 Task: Add an event with the title Casual Sales Pipeline Review and Sales Funnel Optimization, date '2023/11/23', time 7:00 AM to 9:00 AM, logged in from the account softage.3@softage.netand send the event invitation to softage.4@softage.net and softage.5@softage.net. Set a reminder for the event 5 minutes before
Action: Mouse moved to (78, 88)
Screenshot: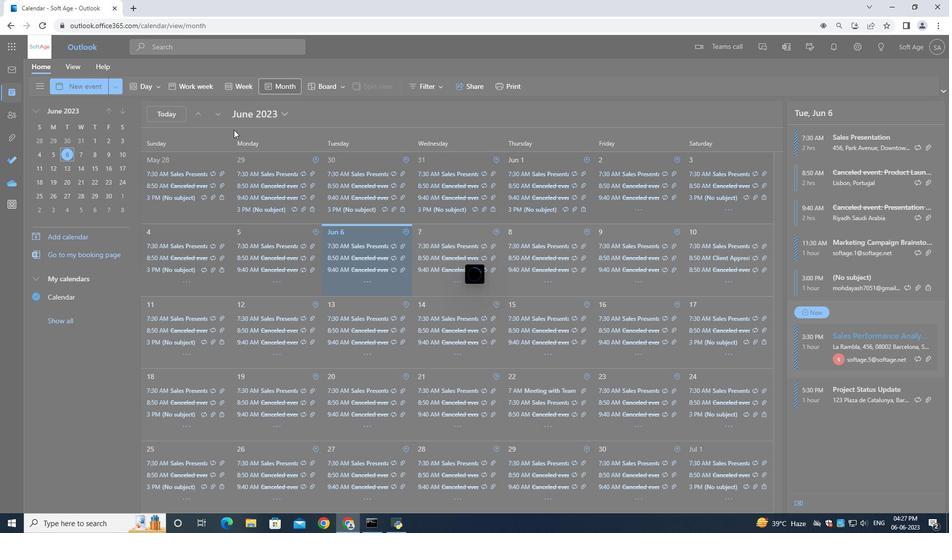
Action: Mouse pressed left at (78, 88)
Screenshot: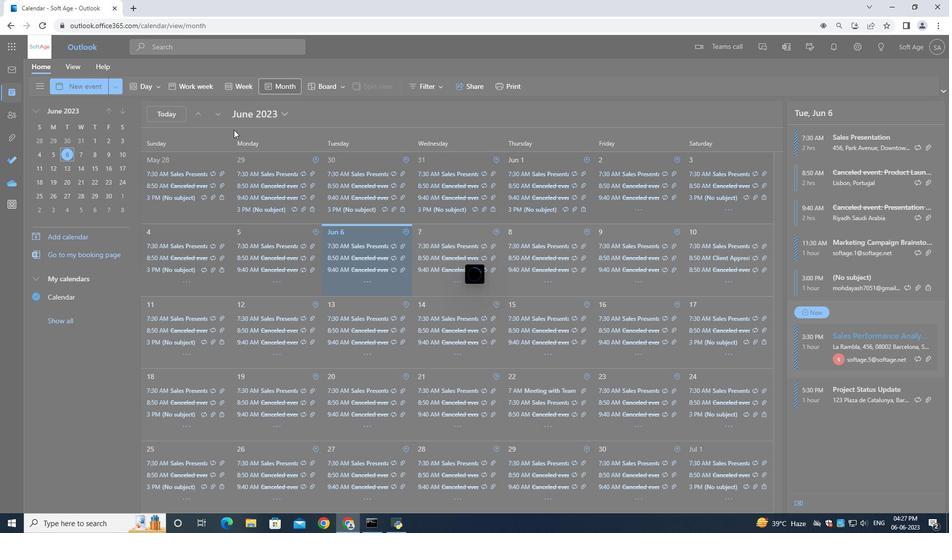 
Action: Mouse moved to (287, 149)
Screenshot: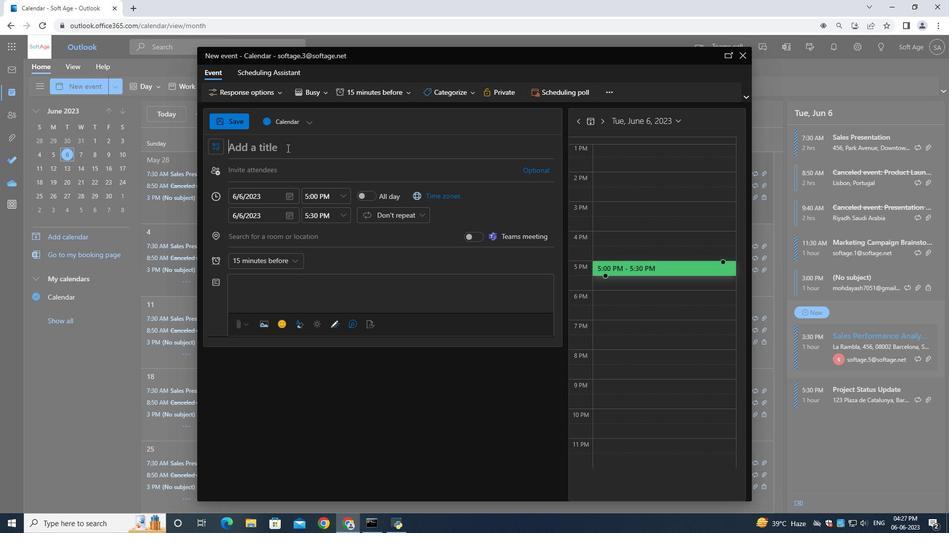 
Action: Mouse pressed left at (287, 149)
Screenshot: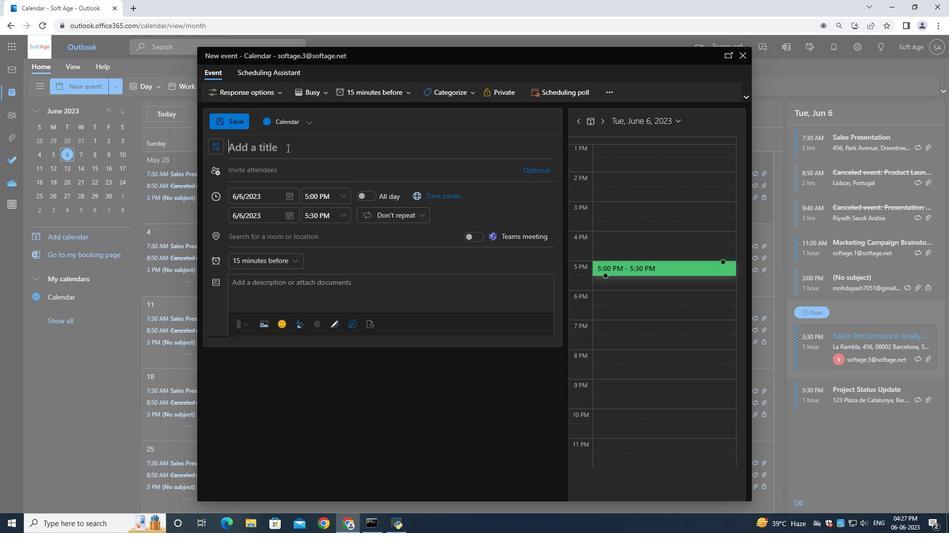 
Action: Mouse moved to (288, 149)
Screenshot: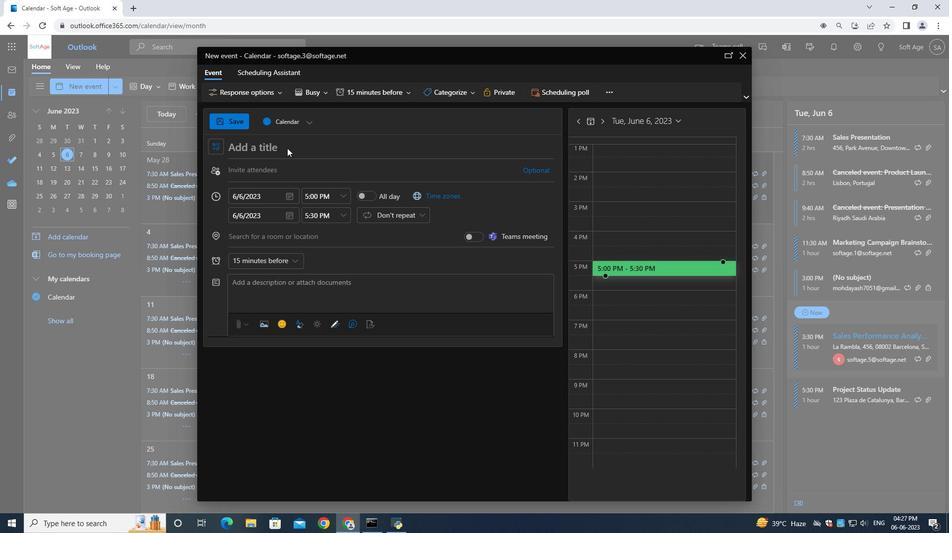 
Action: Key pressed <Key.shift>Casual<Key.space><Key.shift><Key.shift><Key.shift><Key.shift><Key.shift><Key.shift><Key.shift><Key.shift><Key.shift><Key.shift><Key.shift><Key.shift><Key.shift><Key.shift><Key.shift><Key.shift><Key.shift><Key.shift><Key.shift><Key.shift><Key.shift><Key.shift><Key.shift>Sales<Key.space><Key.shift><Key.shift><Key.shift><Key.shift><Key.shift><Key.shift><Key.shift><Key.shift><Key.shift><Key.shift><Key.shift><Key.shift><Key.shift><Key.shift><Key.shift><Key.shift><Key.shift>Pipeline<Key.space><Key.shift>Review<Key.space>and<Key.space><Key.shift><Key.shift><Key.shift><Key.shift><Key.shift><Key.shift><Key.shift><Key.shift><Key.shift>Sales<Key.space><Key.shift><Key.shift><Key.shift><Key.shift><Key.shift><Key.shift><Key.shift><Key.shift>Funnel<Key.space><Key.shift>optimization
Screenshot: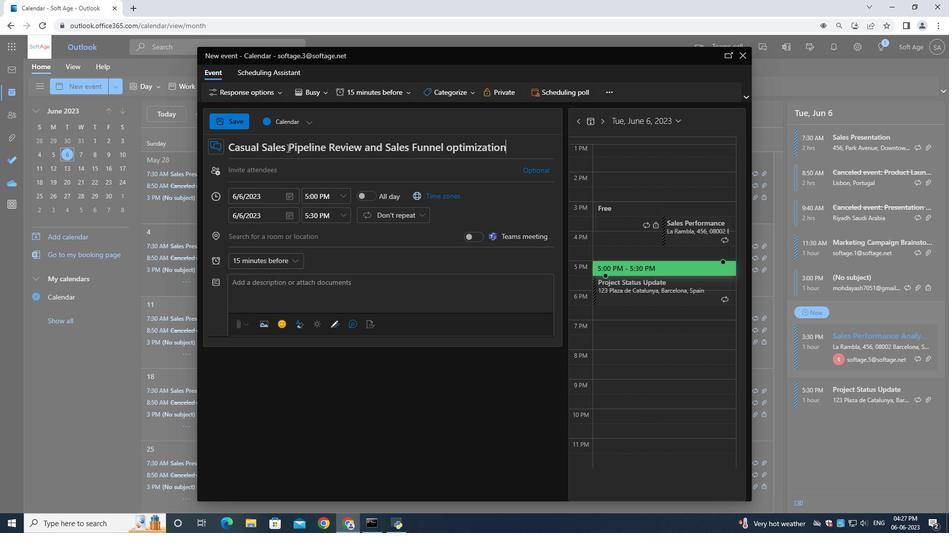 
Action: Mouse moved to (293, 198)
Screenshot: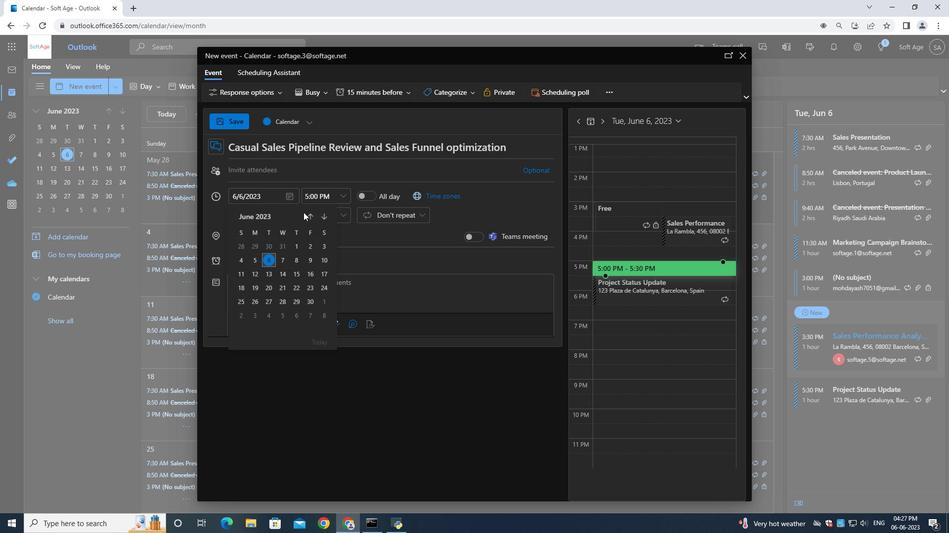 
Action: Mouse pressed left at (293, 198)
Screenshot: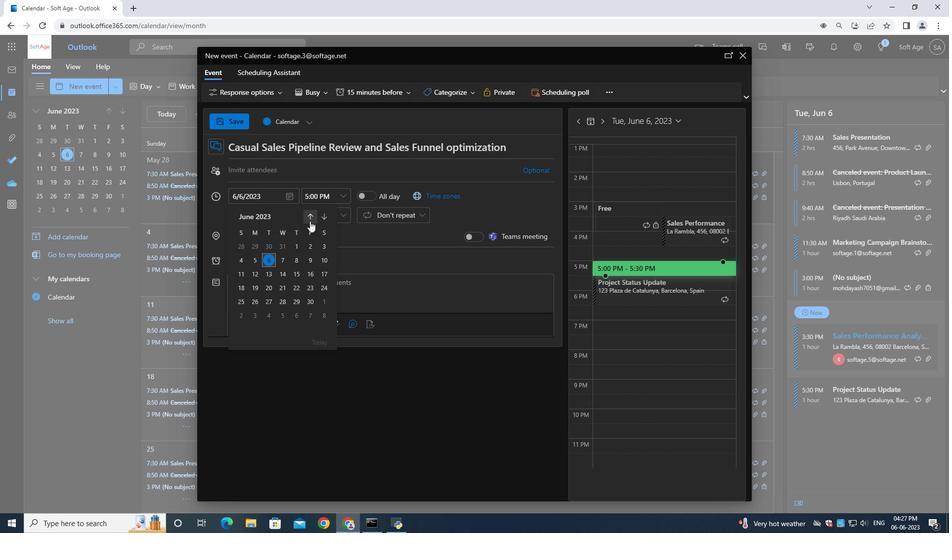 
Action: Mouse moved to (321, 217)
Screenshot: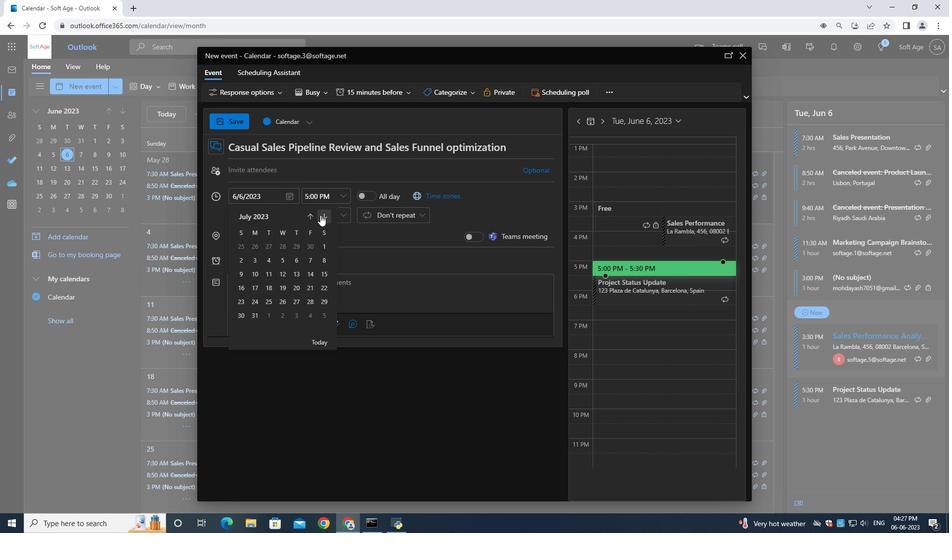 
Action: Mouse pressed left at (321, 217)
Screenshot: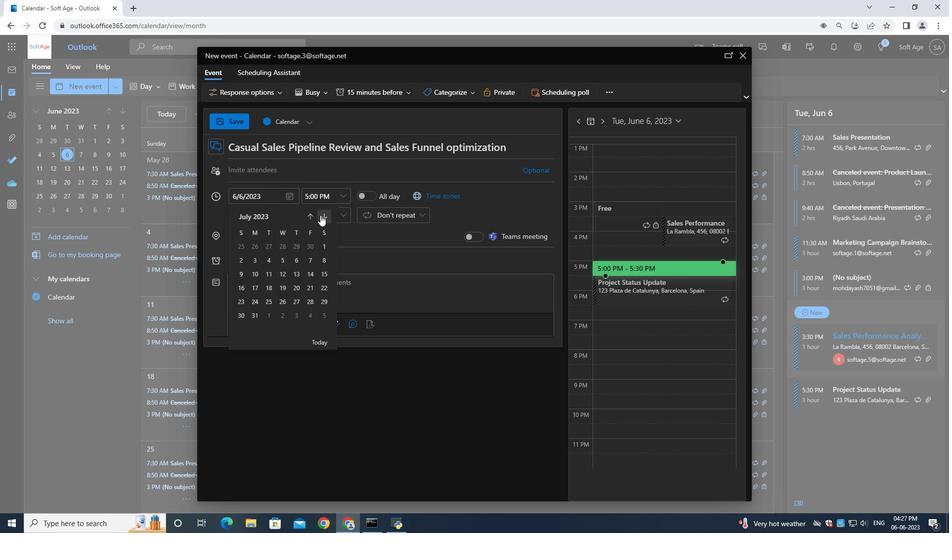 
Action: Mouse pressed left at (321, 217)
Screenshot: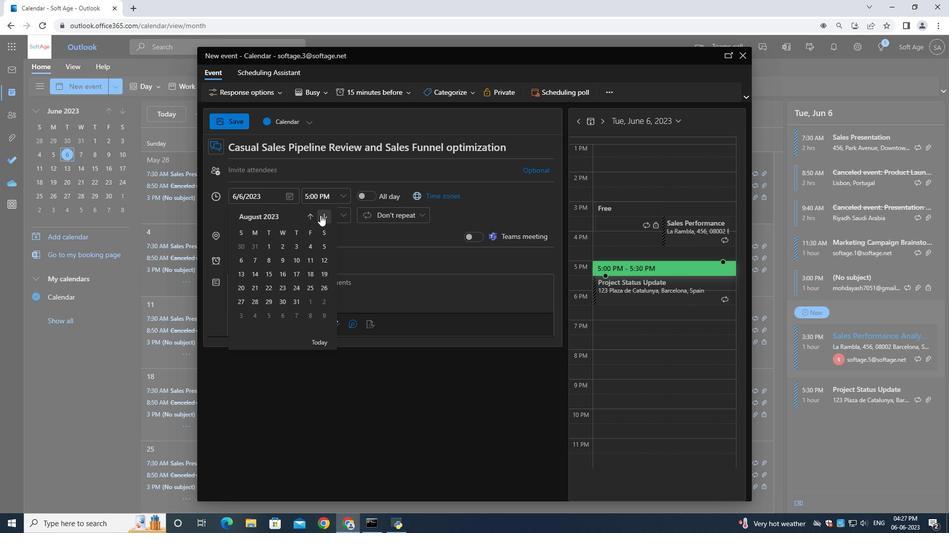 
Action: Mouse pressed left at (321, 217)
Screenshot: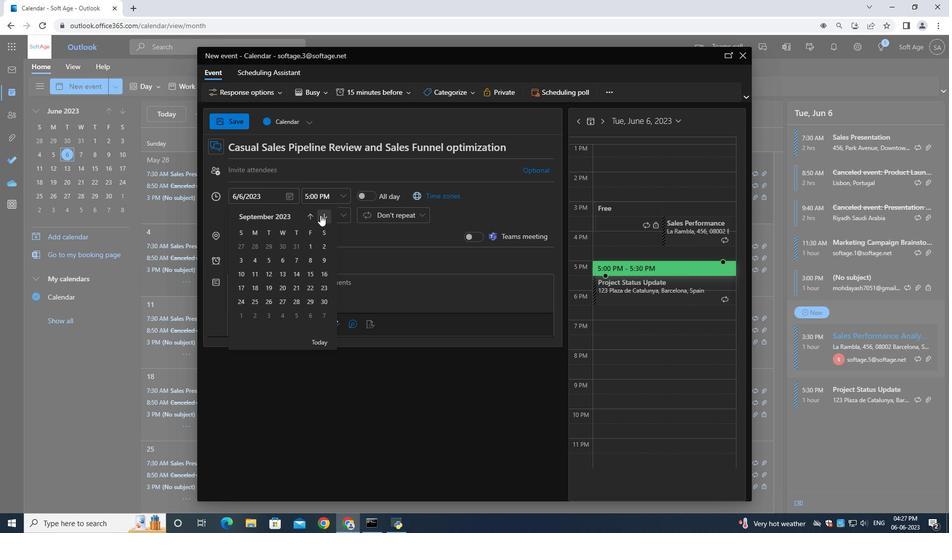 
Action: Mouse pressed left at (321, 217)
Screenshot: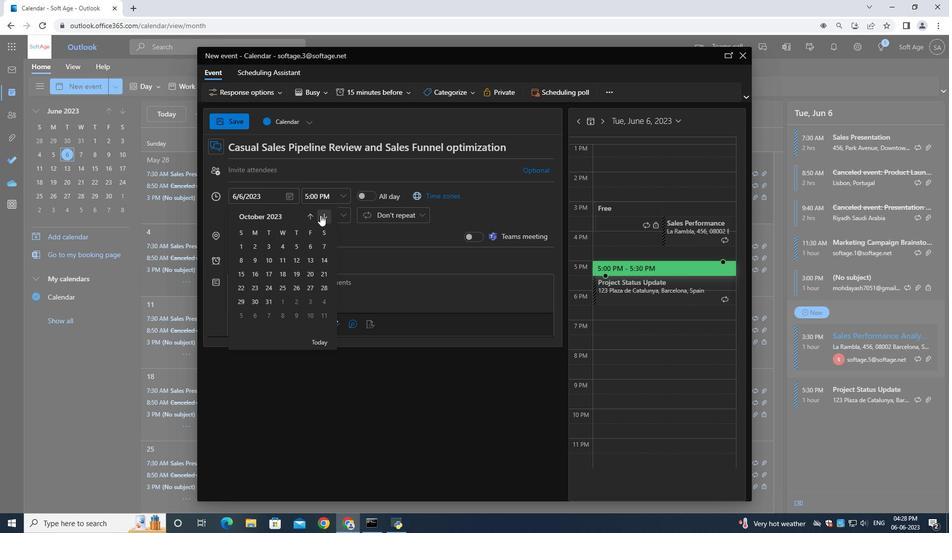 
Action: Mouse pressed left at (321, 217)
Screenshot: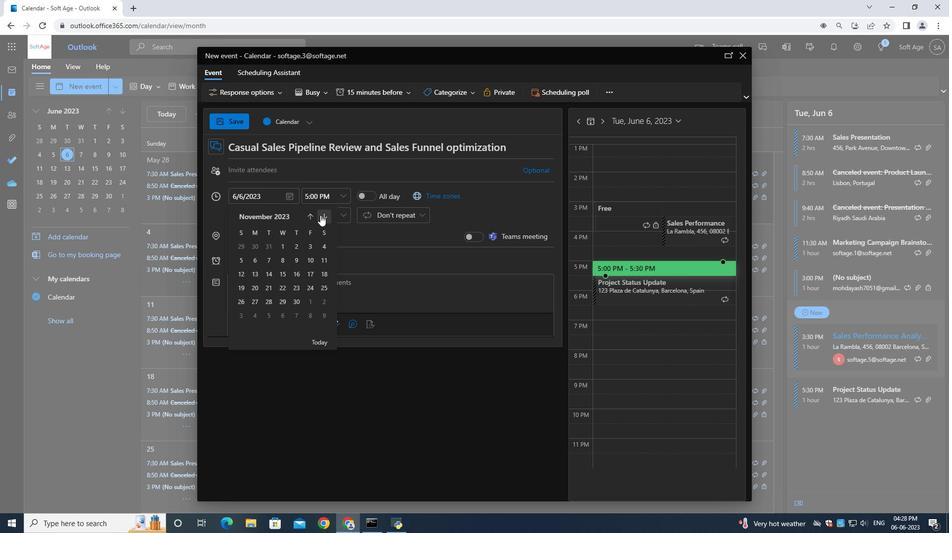 
Action: Mouse pressed left at (321, 217)
Screenshot: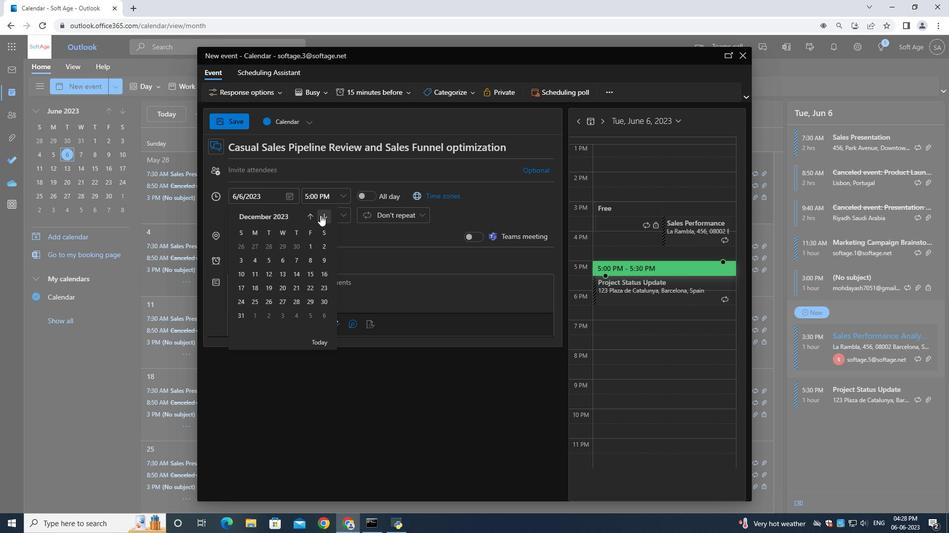 
Action: Mouse moved to (306, 219)
Screenshot: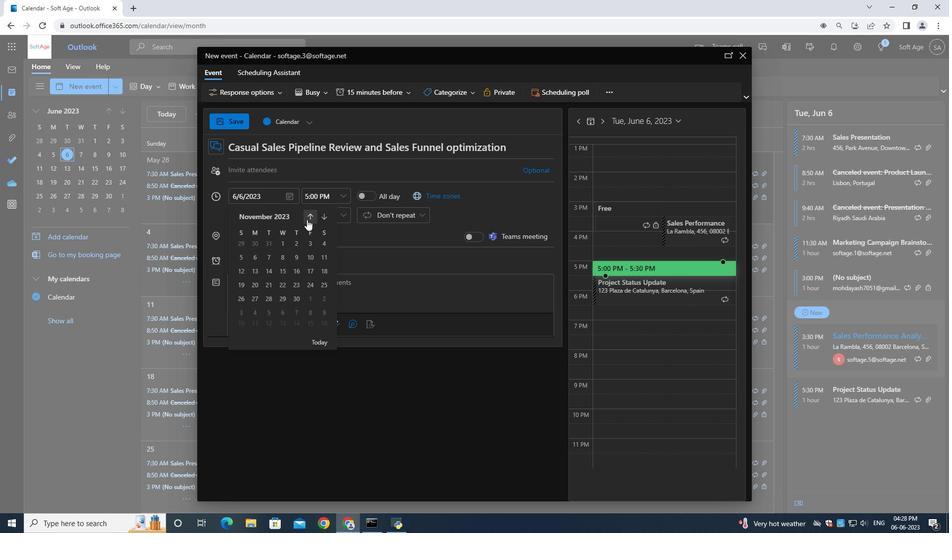 
Action: Mouse pressed left at (306, 219)
Screenshot: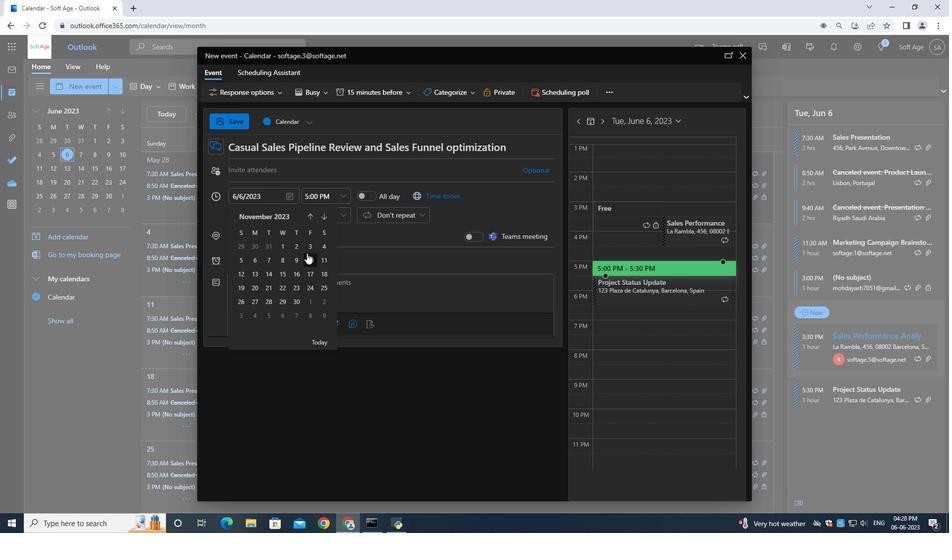 
Action: Mouse moved to (297, 289)
Screenshot: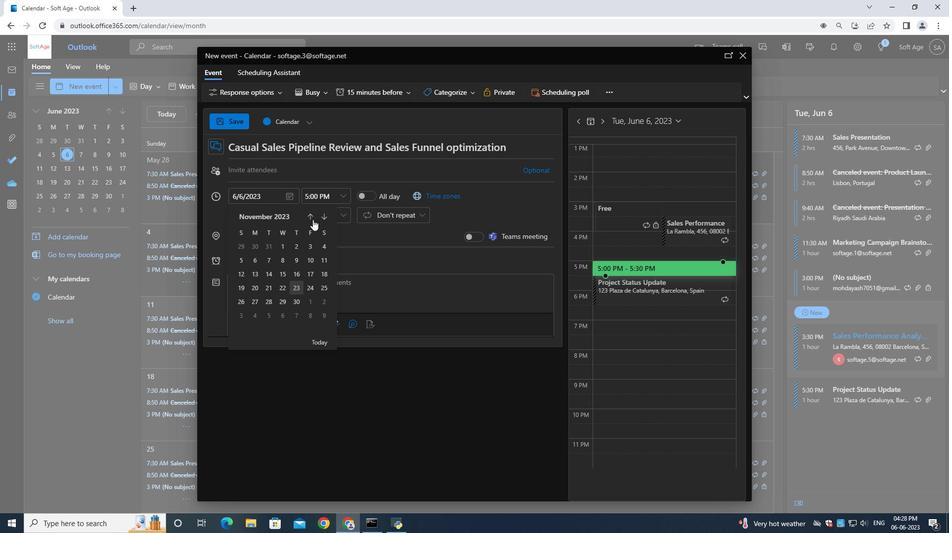 
Action: Mouse pressed left at (297, 289)
Screenshot: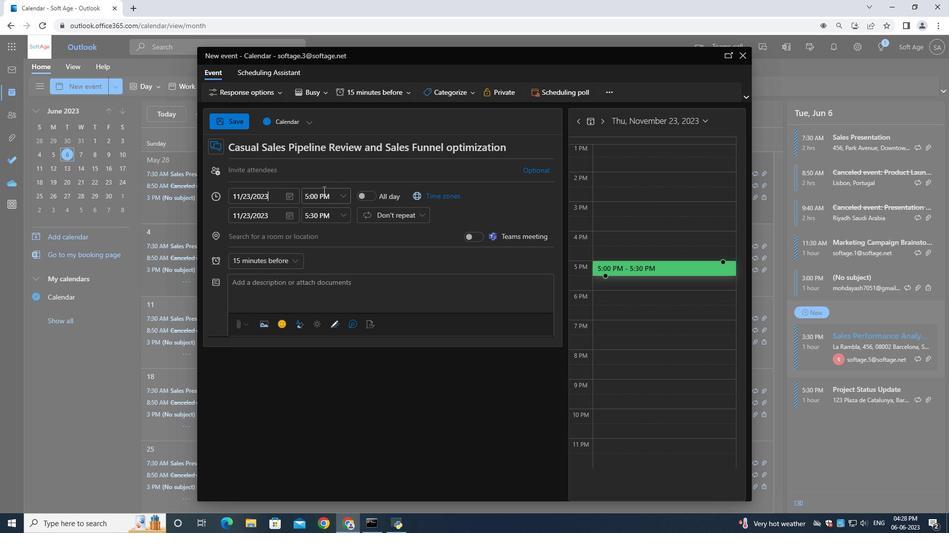 
Action: Mouse moved to (321, 200)
Screenshot: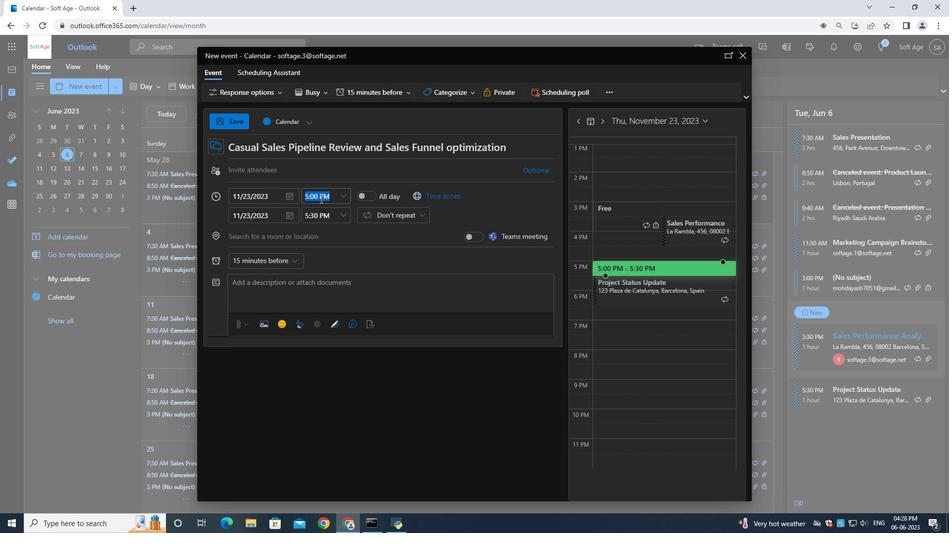 
Action: Mouse pressed left at (321, 200)
Screenshot: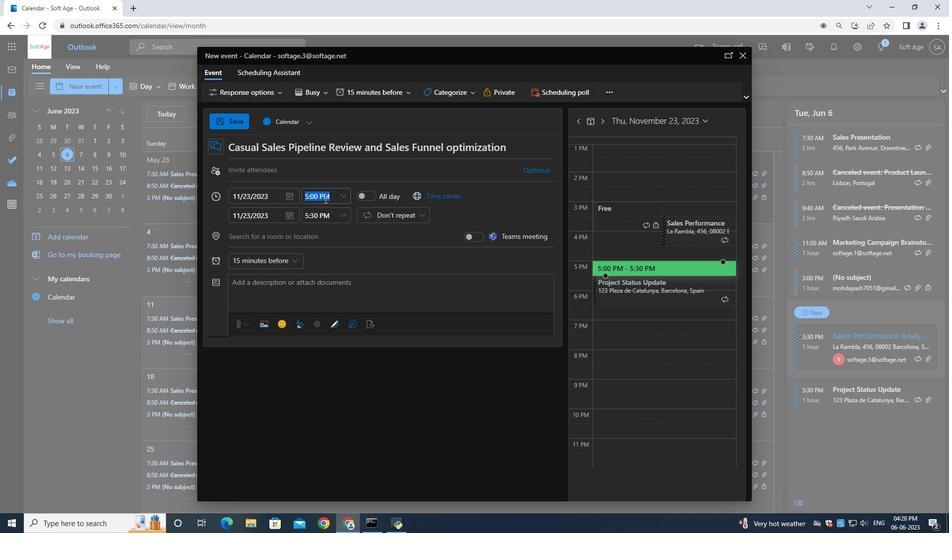 
Action: Mouse moved to (326, 200)
Screenshot: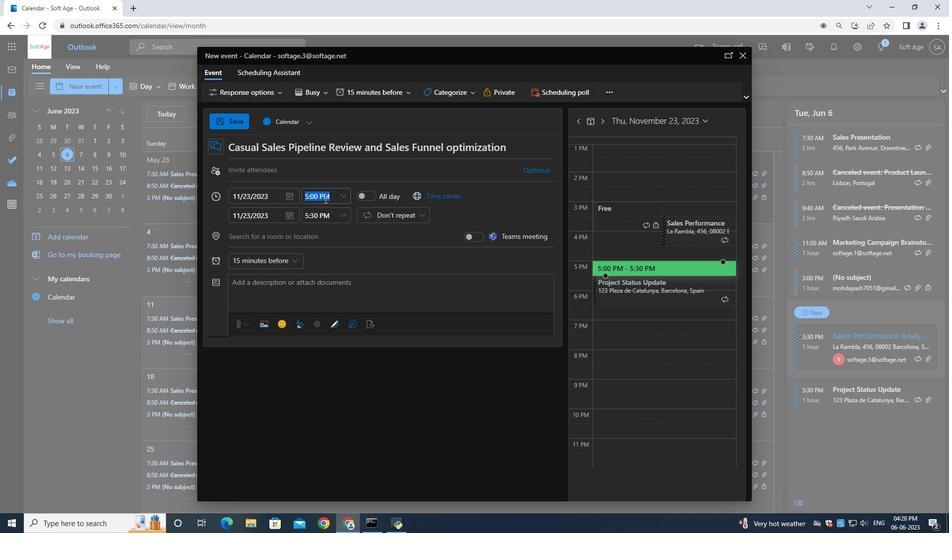 
Action: Key pressed 7<Key.shift_r>:00<Key.shift>AM
Screenshot: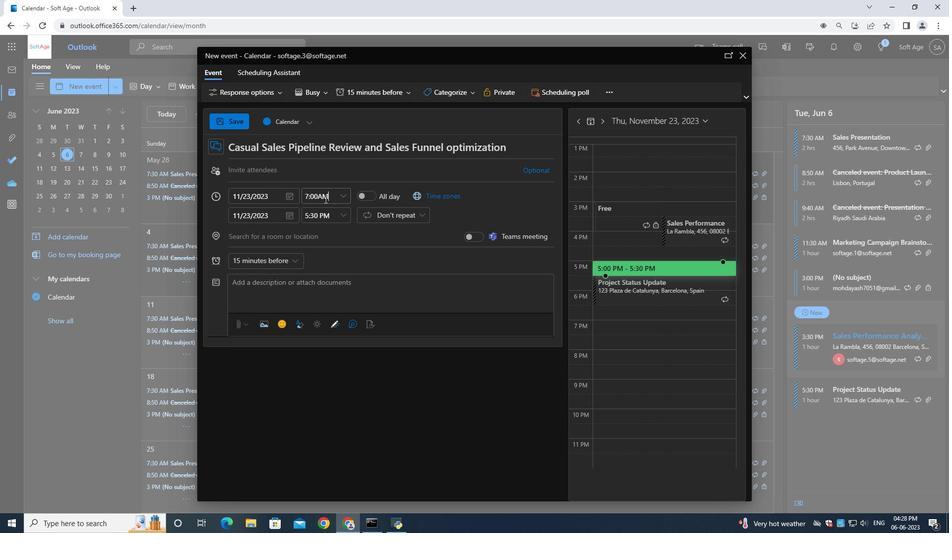 
Action: Mouse moved to (324, 220)
Screenshot: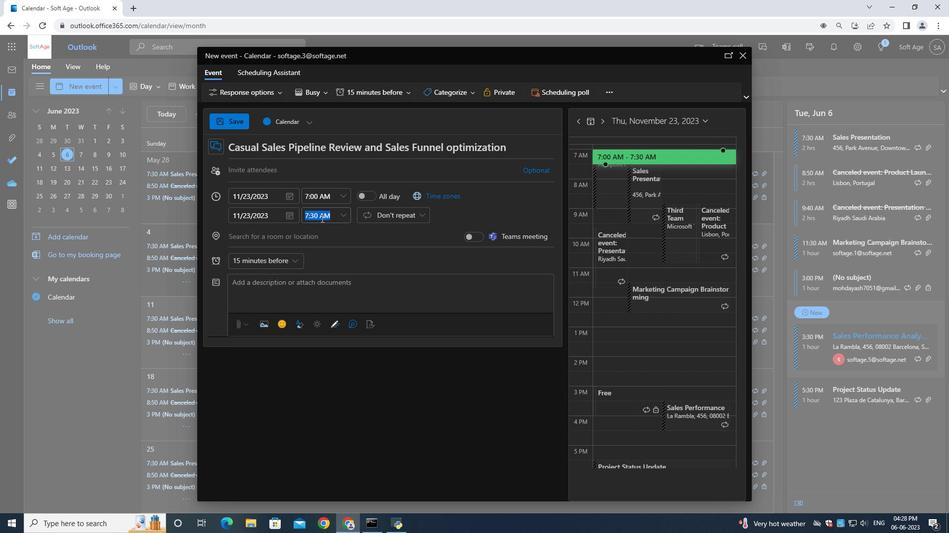 
Action: Mouse pressed left at (324, 220)
Screenshot: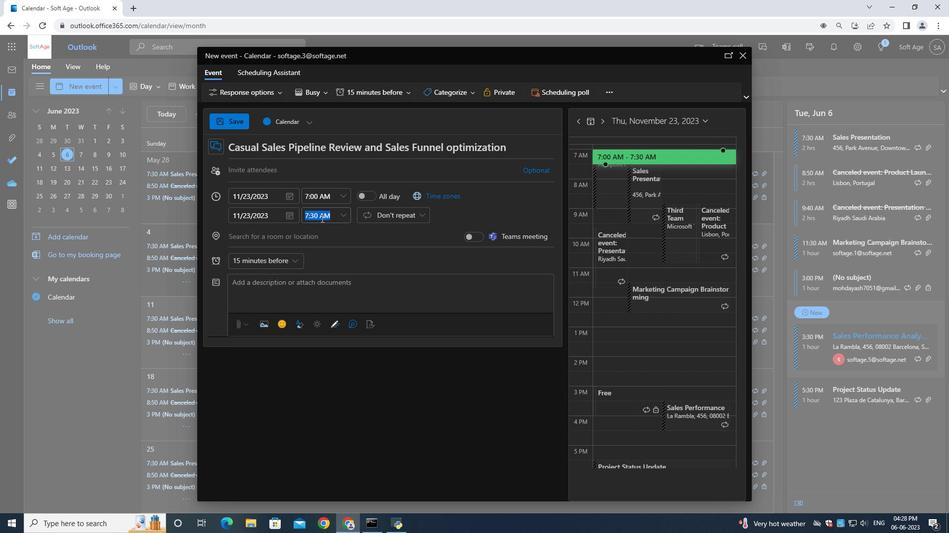 
Action: Mouse moved to (322, 220)
Screenshot: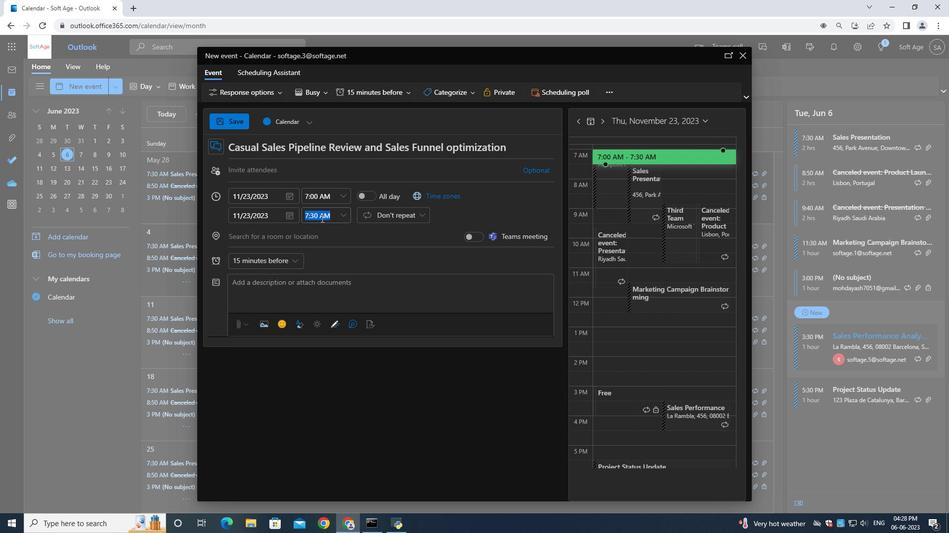 
Action: Key pressed 9<Key.shift_r>:00<Key.shift>AM
Screenshot: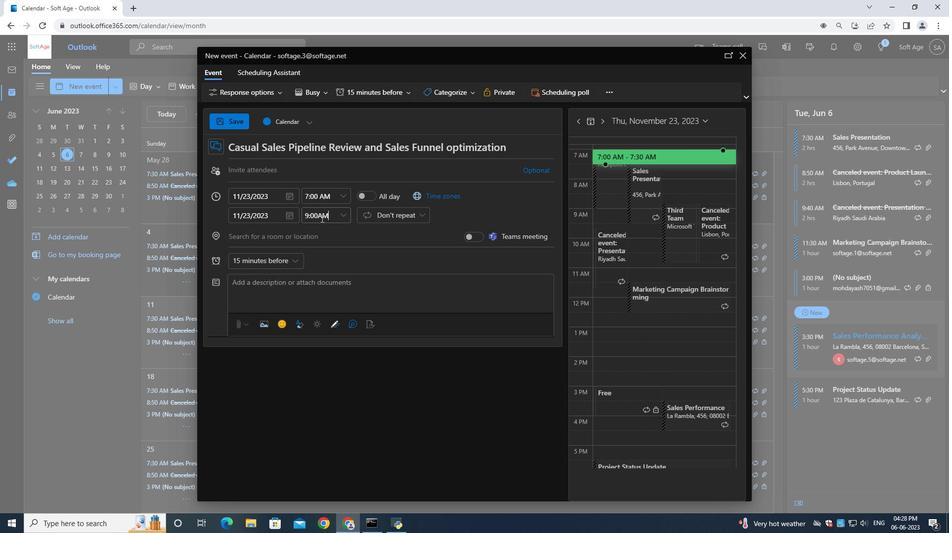 
Action: Mouse moved to (263, 173)
Screenshot: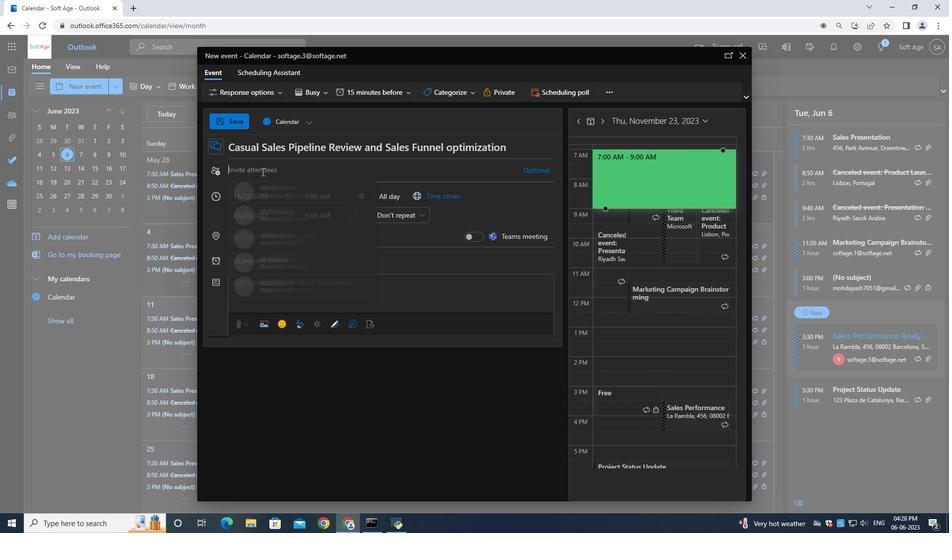 
Action: Mouse pressed left at (263, 173)
Screenshot: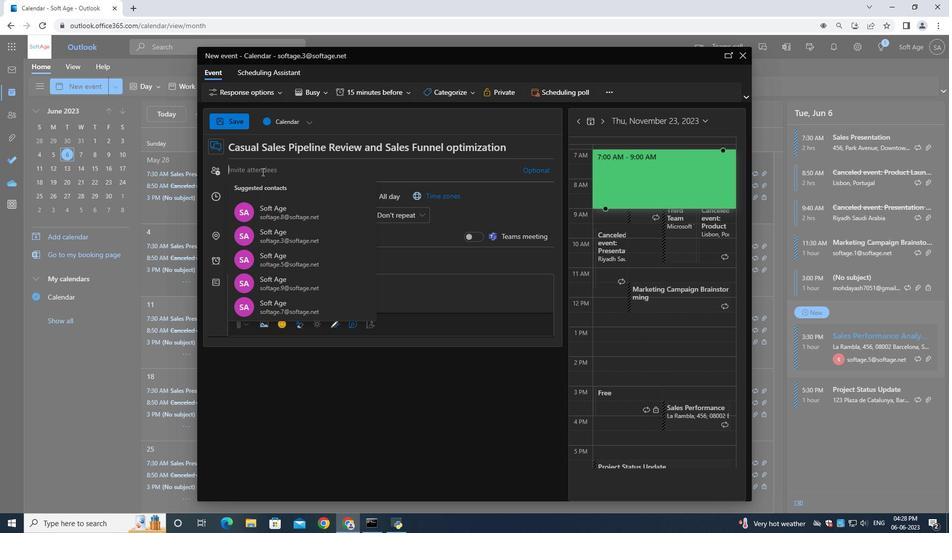 
Action: Mouse moved to (263, 173)
Screenshot: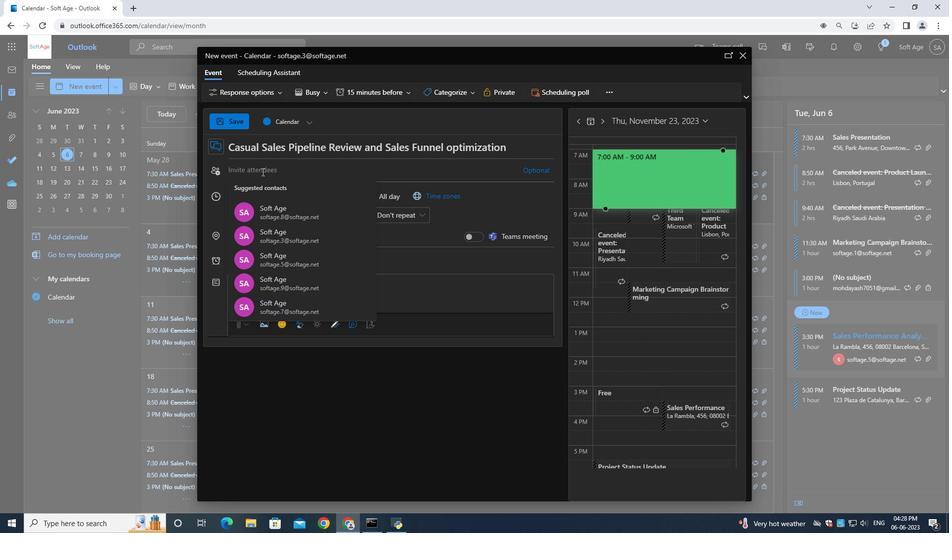 
Action: Key pressed softage.5<Key.shift>@softage.net
Screenshot: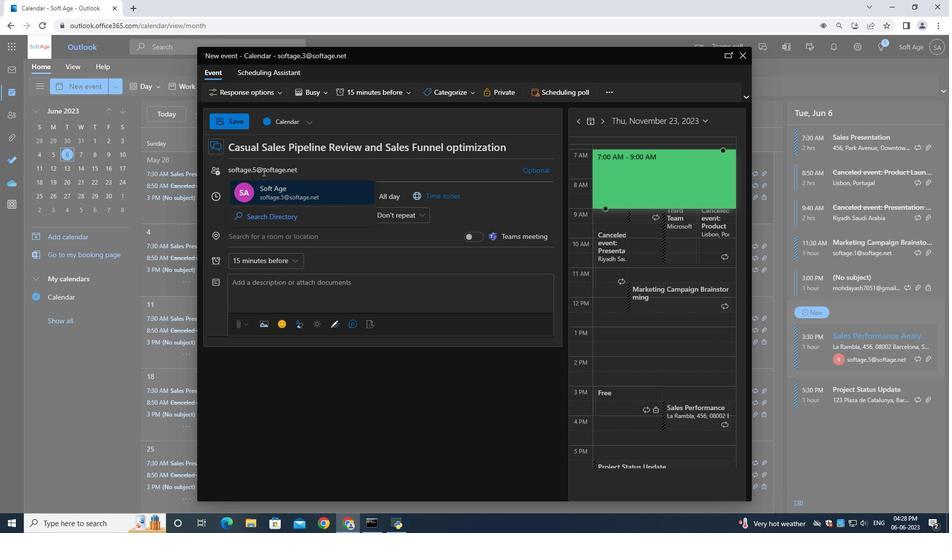 
Action: Mouse moved to (273, 185)
Screenshot: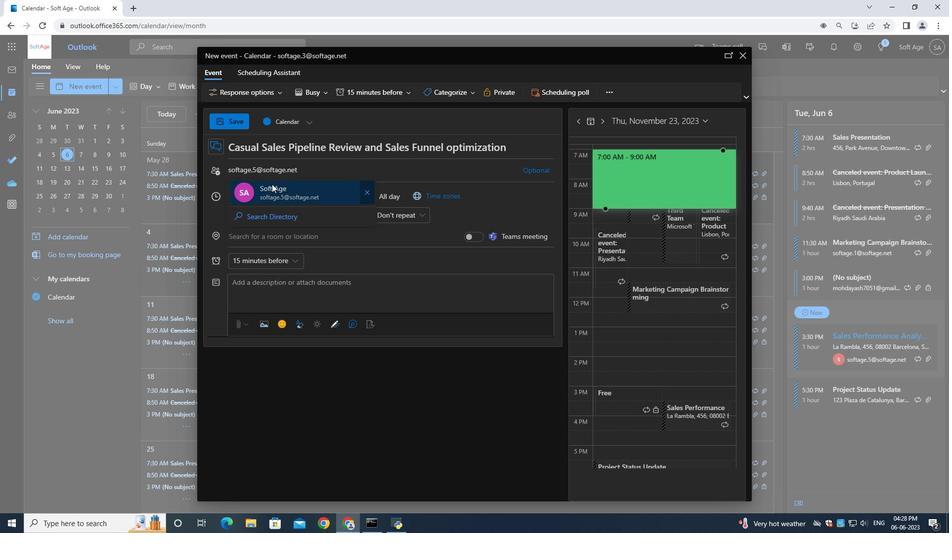 
Action: Mouse pressed left at (273, 185)
Screenshot: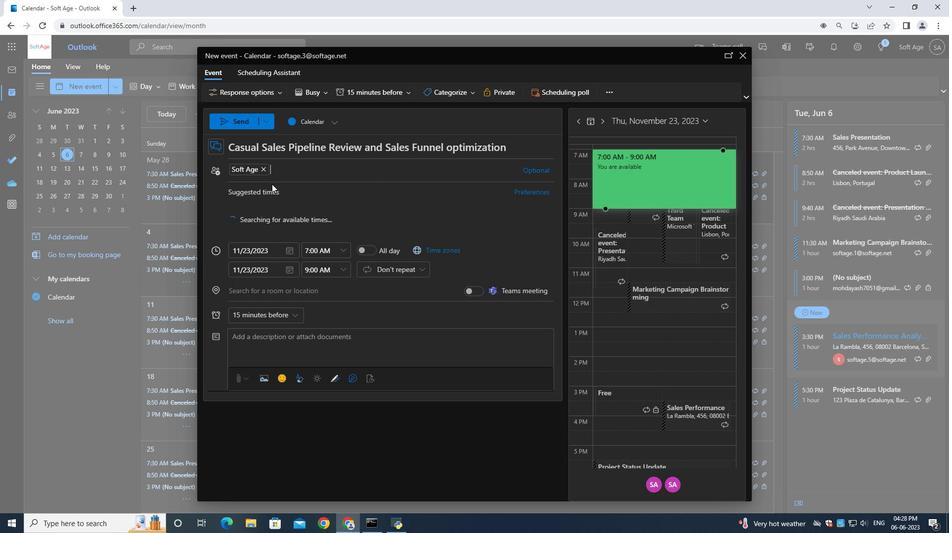 
Action: Key pressed softage.4<Key.shift>@softage.net
Screenshot: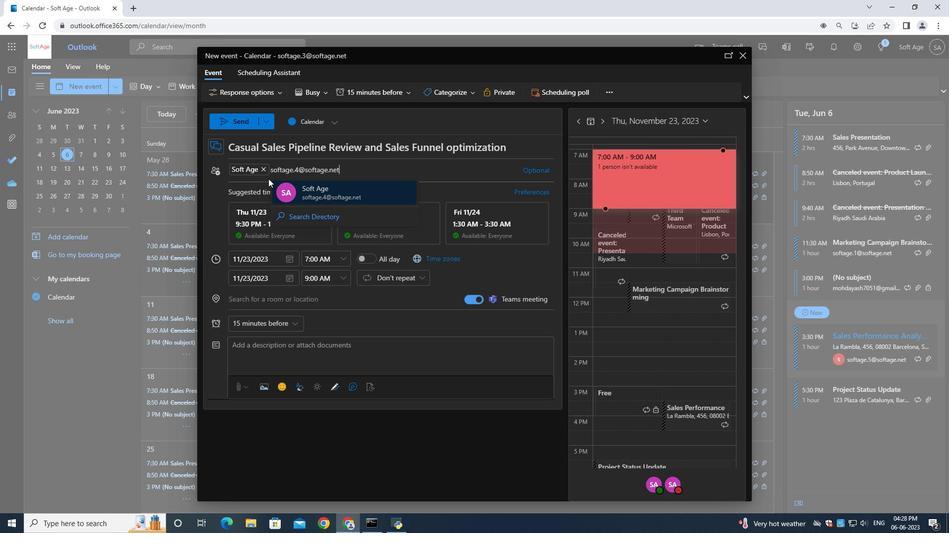 
Action: Mouse moved to (308, 193)
Screenshot: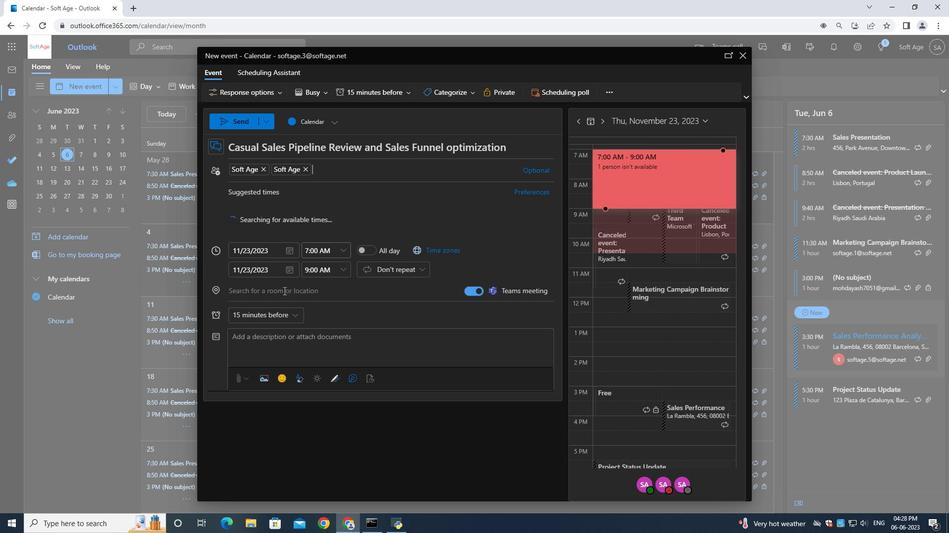 
Action: Mouse pressed left at (308, 193)
Screenshot: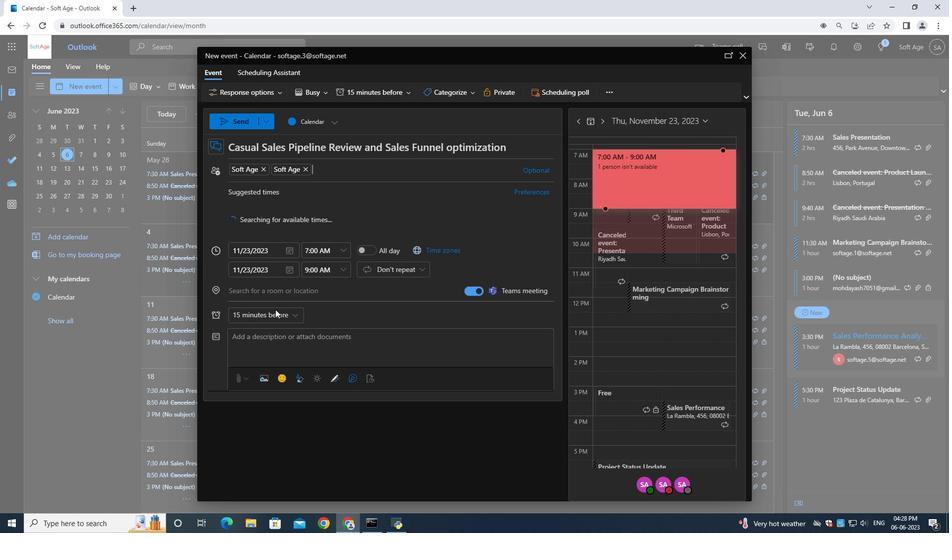 
Action: Mouse moved to (250, 325)
Screenshot: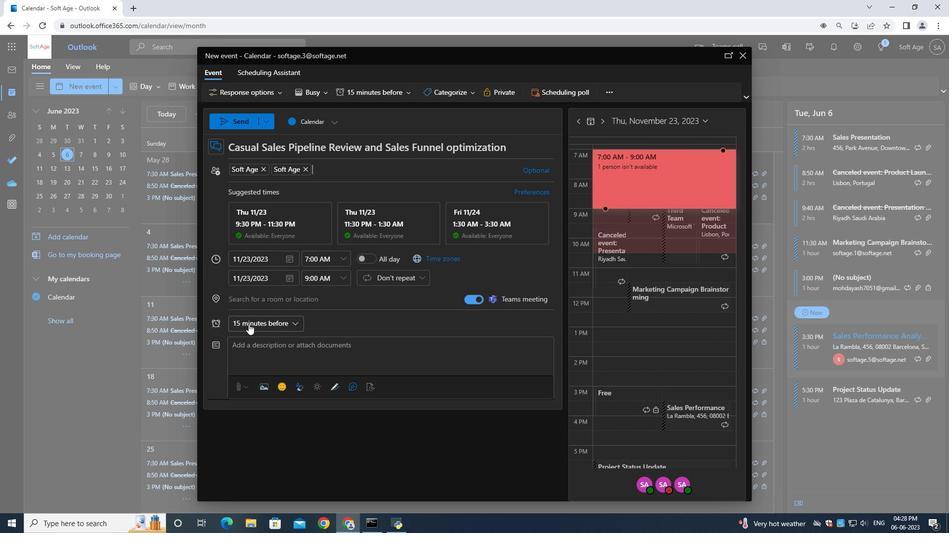 
Action: Mouse pressed left at (250, 325)
Screenshot: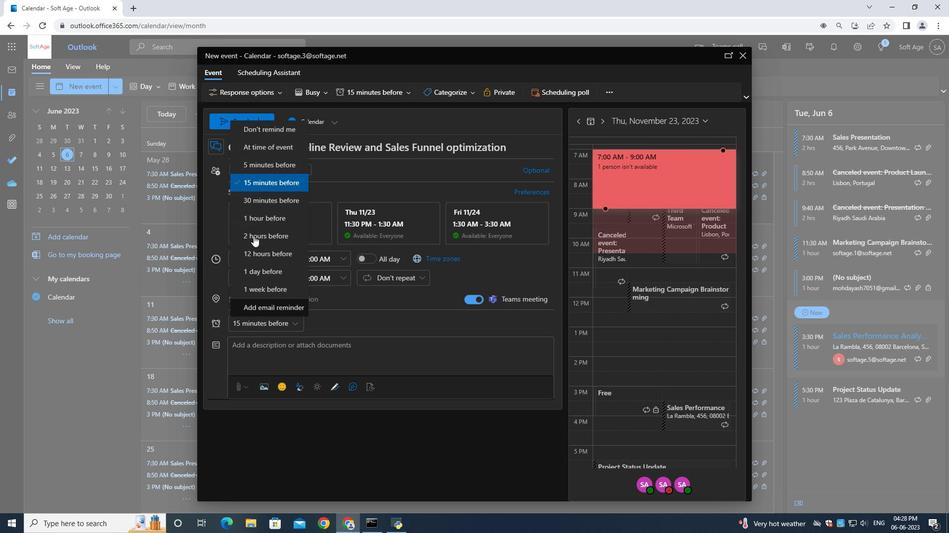 
Action: Mouse moved to (250, 166)
Screenshot: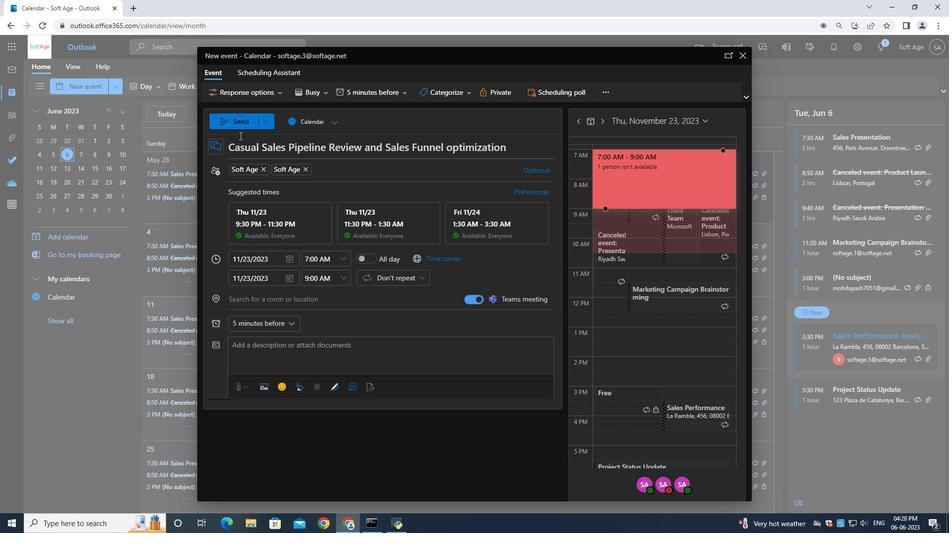 
Action: Mouse pressed left at (250, 166)
Screenshot: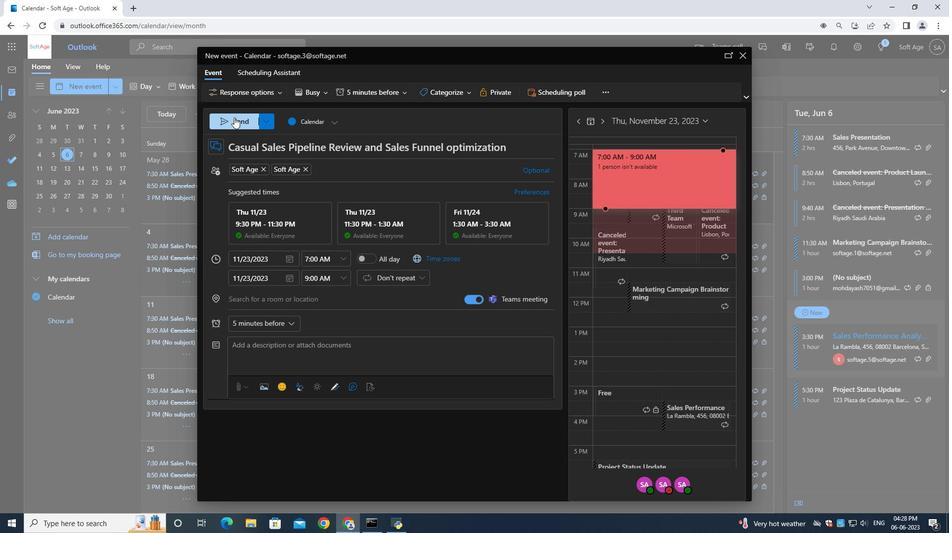 
Action: Mouse moved to (235, 119)
Screenshot: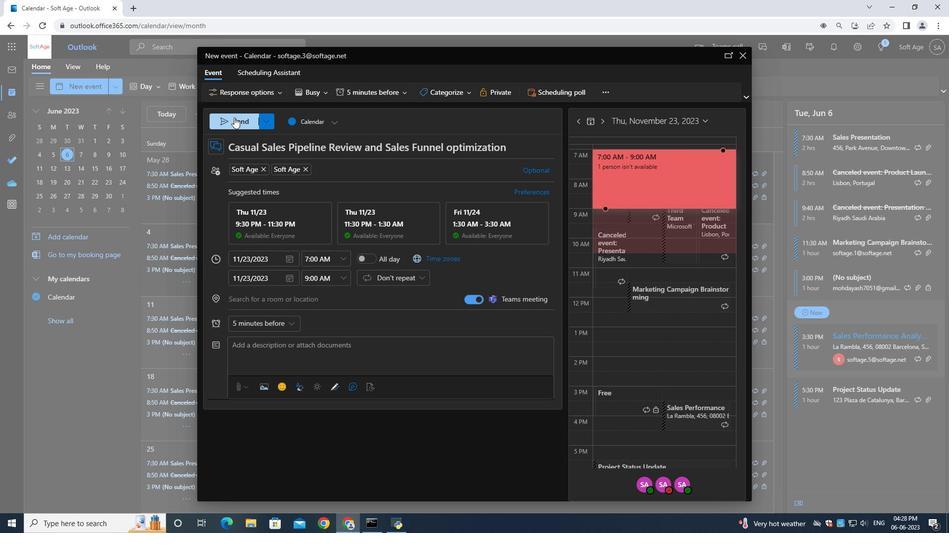 
Action: Mouse pressed left at (235, 119)
Screenshot: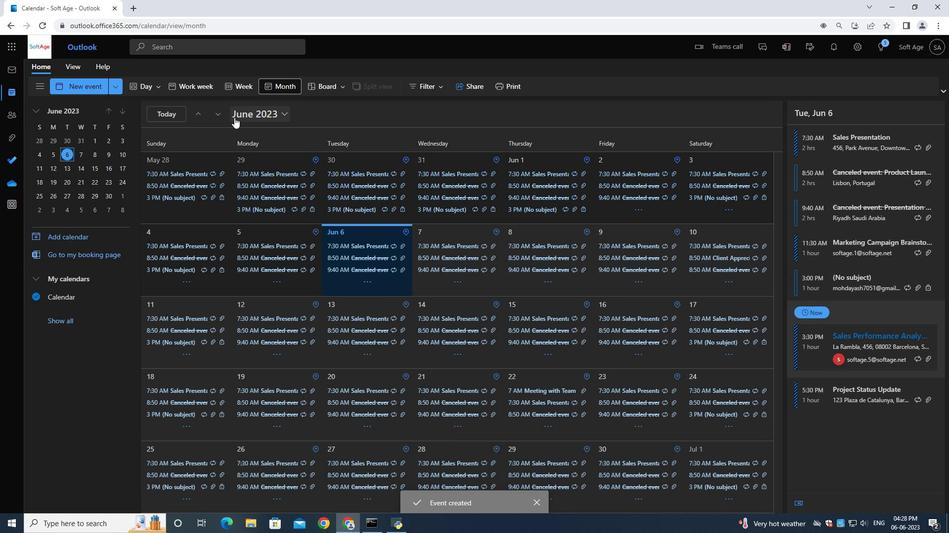 
Action: Mouse moved to (236, 119)
Screenshot: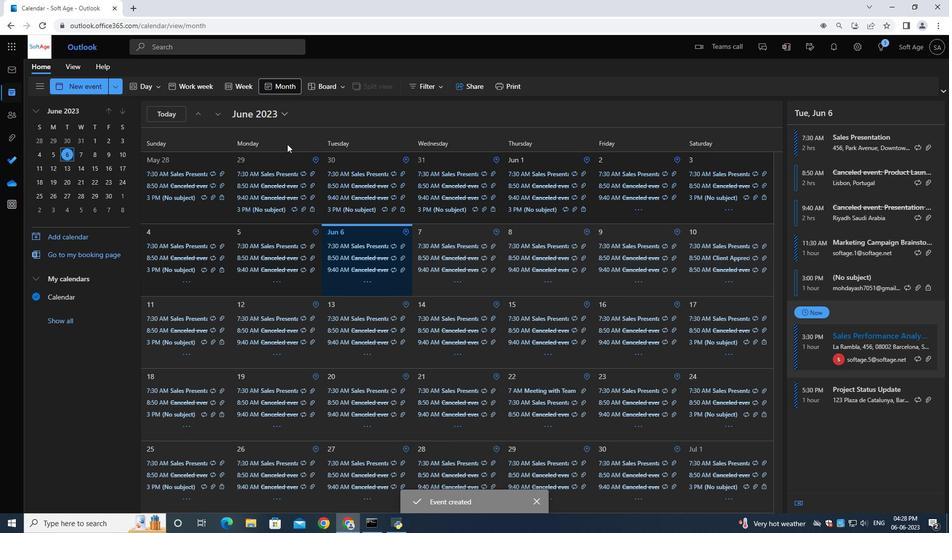 
